 Task: Use the formula "CSC" in spreadsheet "Project protfolio".
Action: Mouse moved to (116, 63)
Screenshot: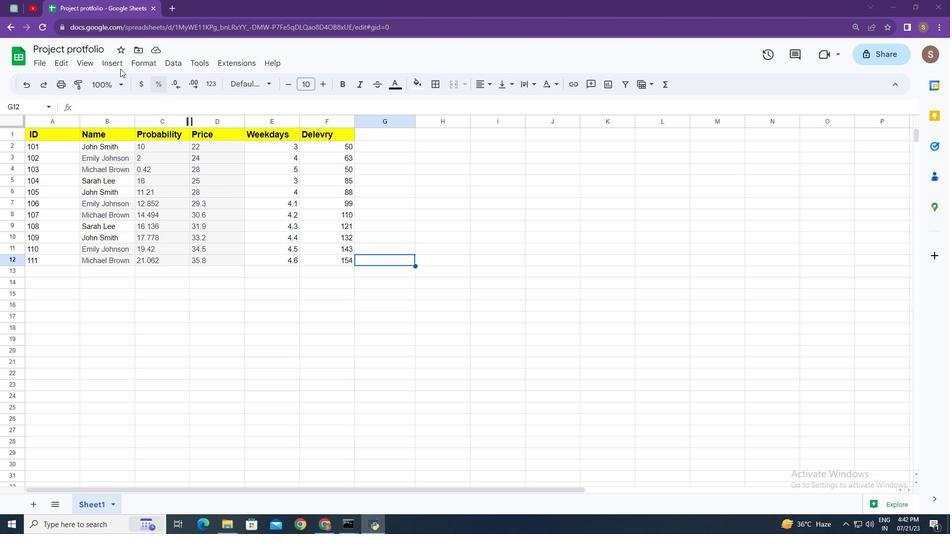 
Action: Mouse pressed left at (116, 63)
Screenshot: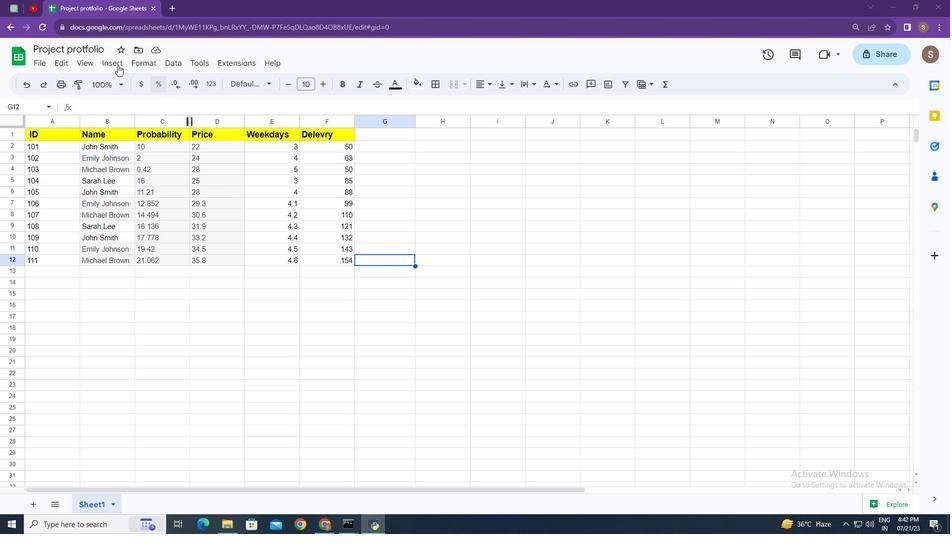 
Action: Mouse moved to (161, 248)
Screenshot: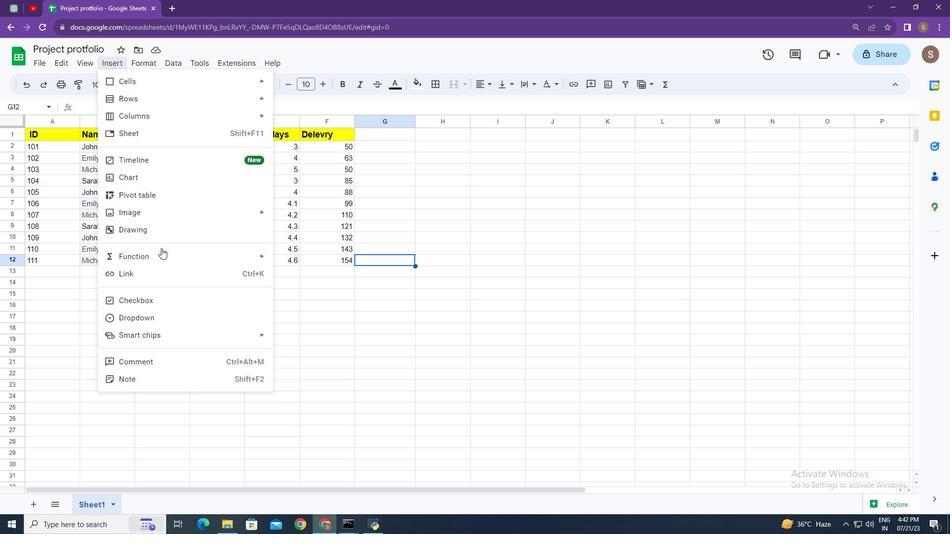 
Action: Mouse pressed left at (161, 248)
Screenshot: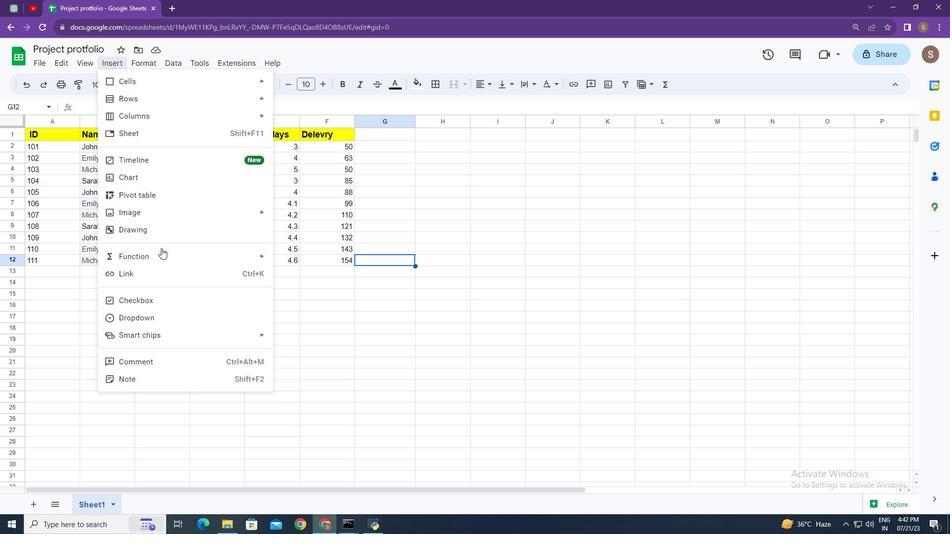 
Action: Mouse moved to (322, 198)
Screenshot: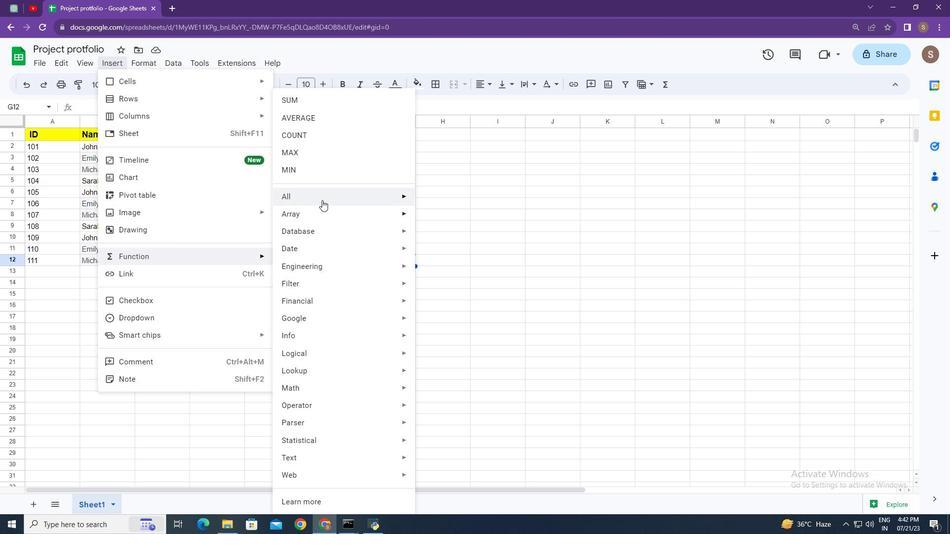 
Action: Mouse pressed left at (322, 198)
Screenshot: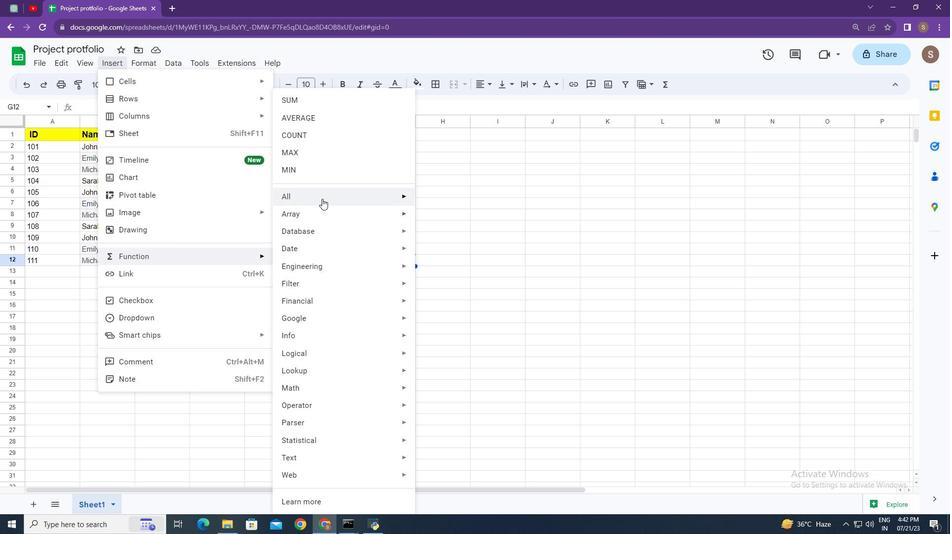 
Action: Mouse moved to (468, 461)
Screenshot: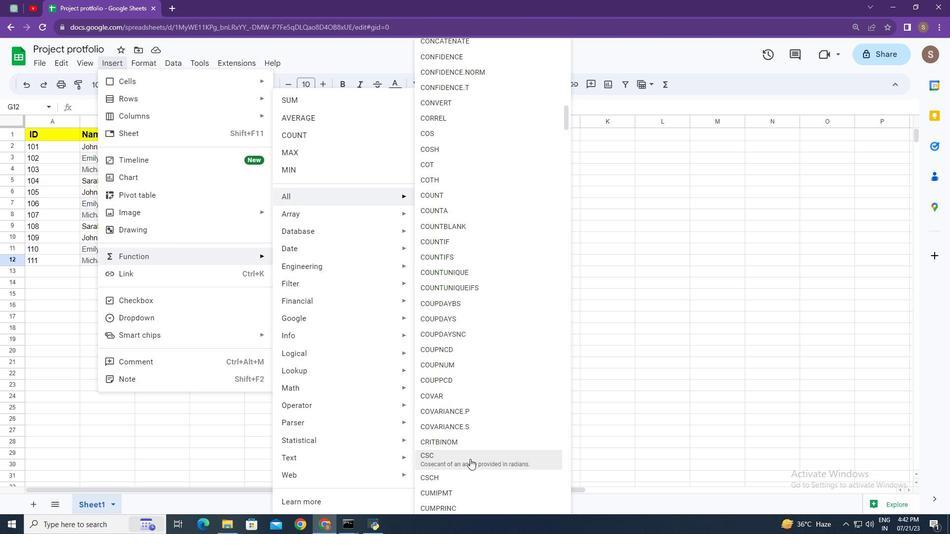 
Action: Mouse pressed left at (468, 461)
Screenshot: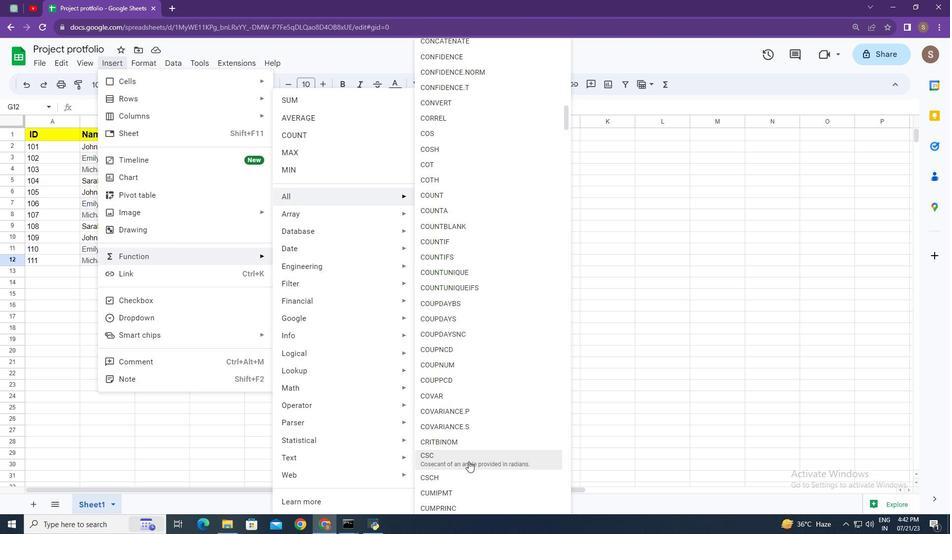 
Action: Mouse moved to (377, 259)
Screenshot: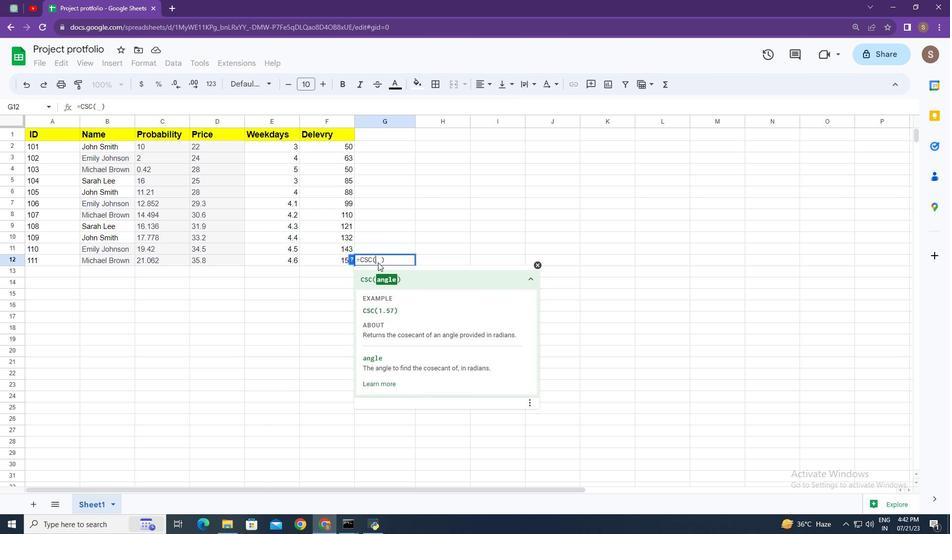
Action: Key pressed 2.85<Key.enter>
Screenshot: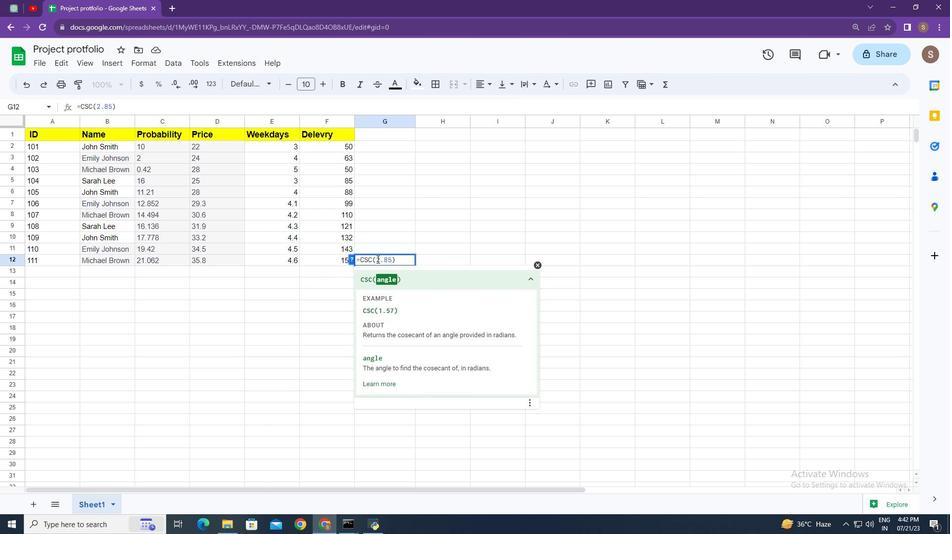 
Action: Mouse moved to (380, 286)
Screenshot: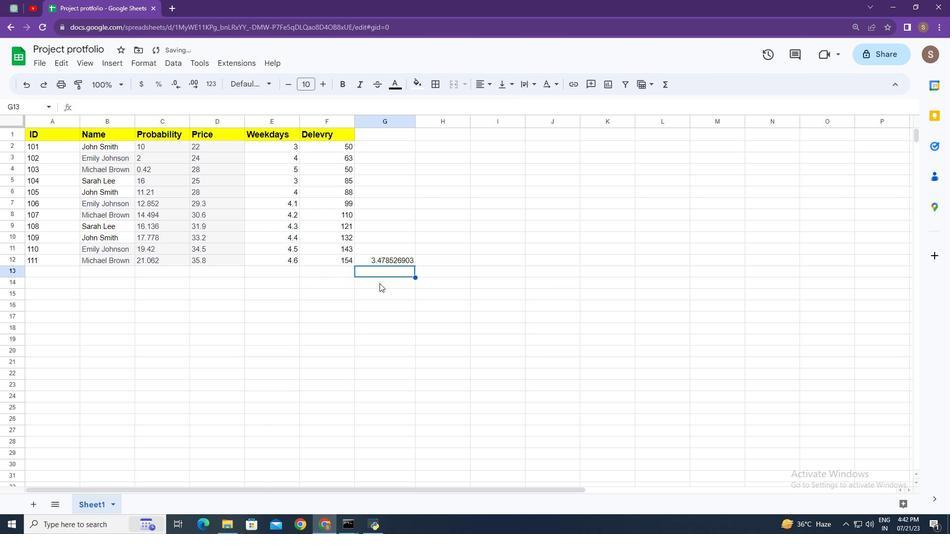 
